 Task: Look for space in Vlagtwedde, Netherlands from 6th September, 2023 to 10th September, 2023 for 1 adult in price range Rs.9000 to Rs.17000. Place can be private room with 1  bedroom having 1 bed and 1 bathroom. Property type can be house, flat, guest house, hotel. Booking option can be shelf check-in. Required host language is English.
Action: Mouse moved to (459, 115)
Screenshot: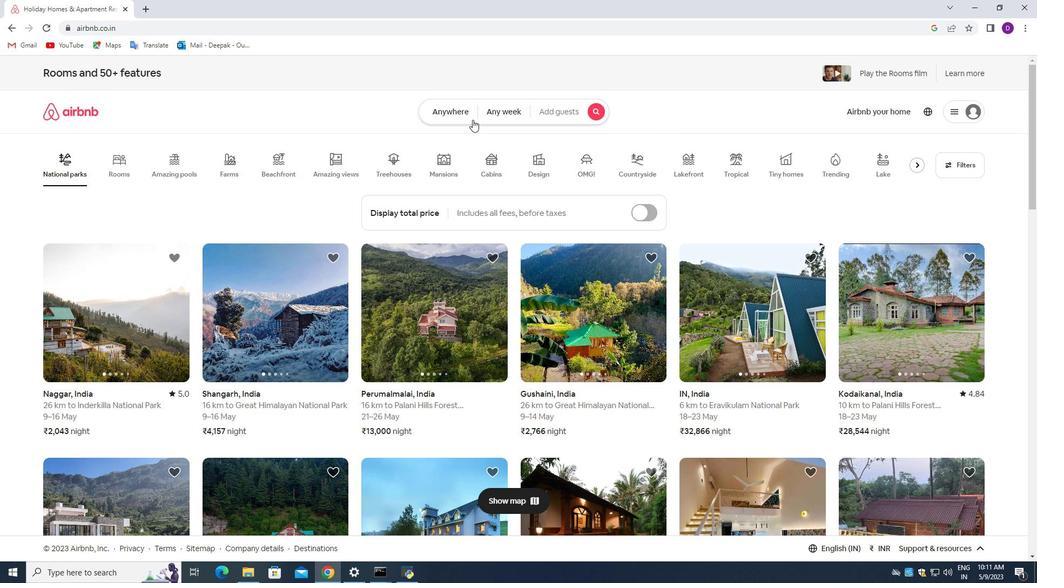 
Action: Mouse pressed left at (459, 115)
Screenshot: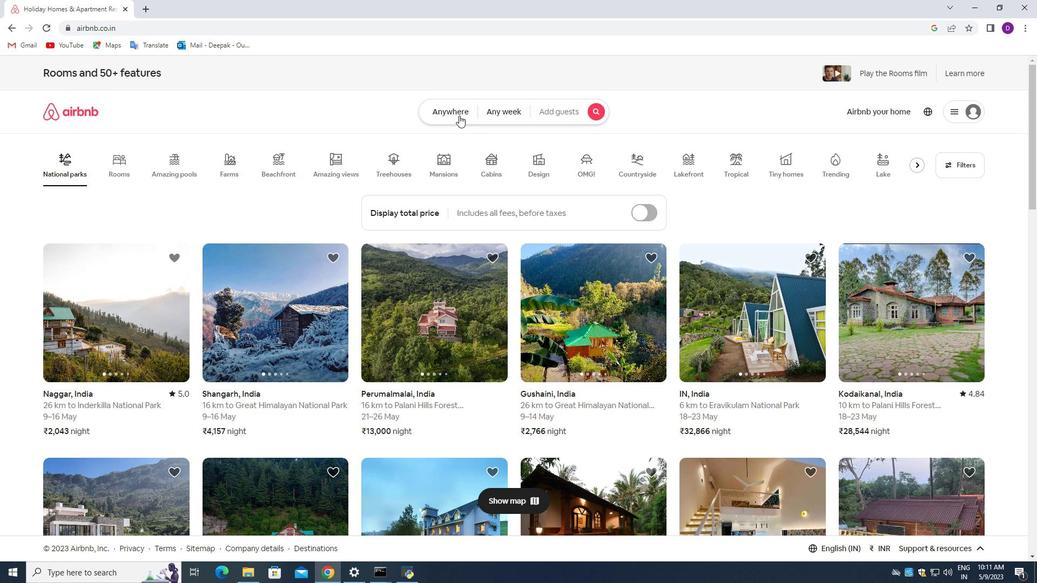 
Action: Key pressed <Key.shift><Key.shift><Key.shift>V
Screenshot: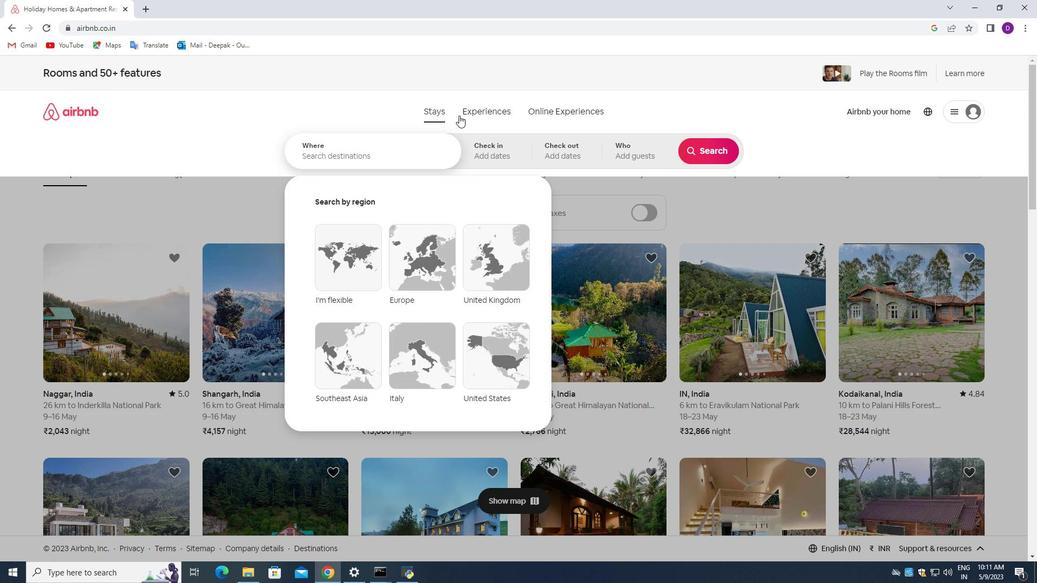 
Action: Mouse moved to (313, 156)
Screenshot: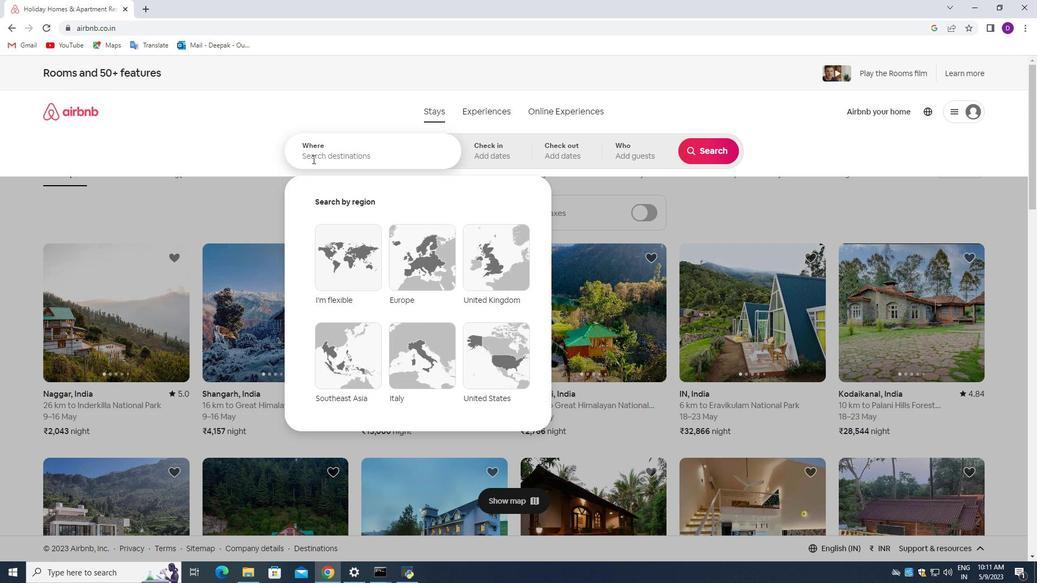 
Action: Mouse pressed left at (313, 156)
Screenshot: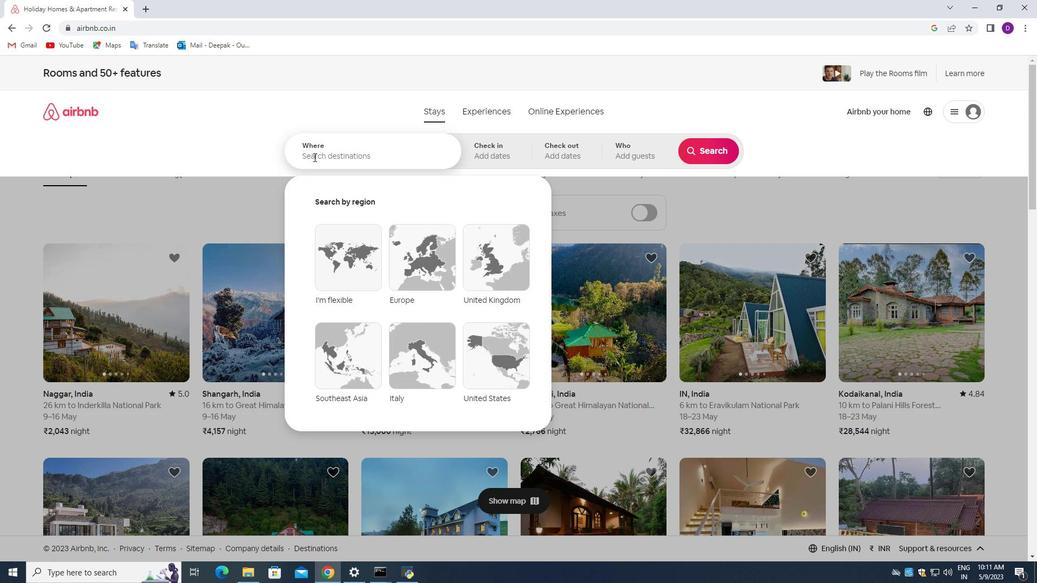 
Action: Key pressed <Key.shift>Vianen,<Key.space><Key.shift>Netherland
Screenshot: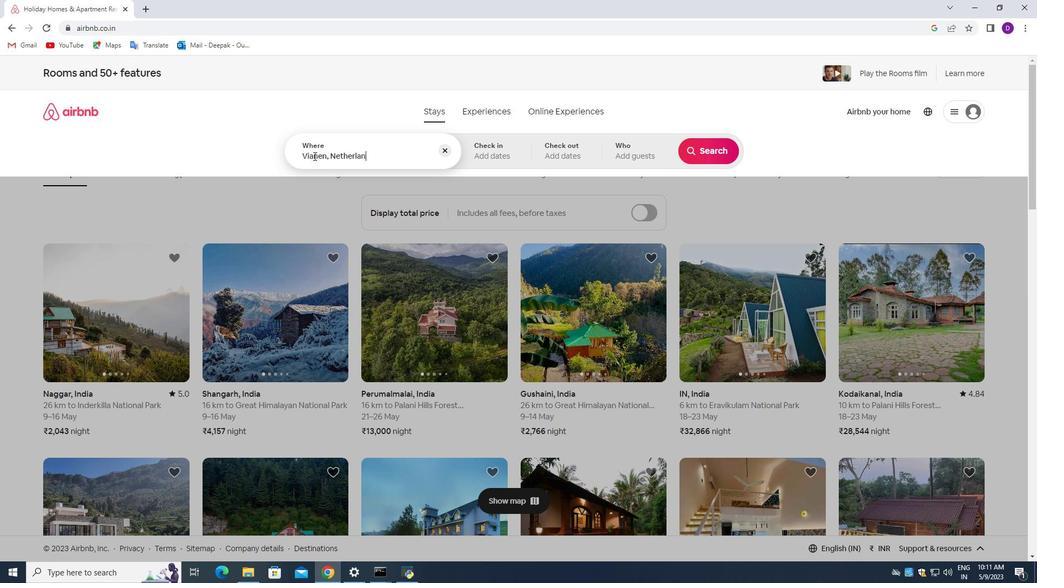 
Action: Mouse moved to (522, 211)
Screenshot: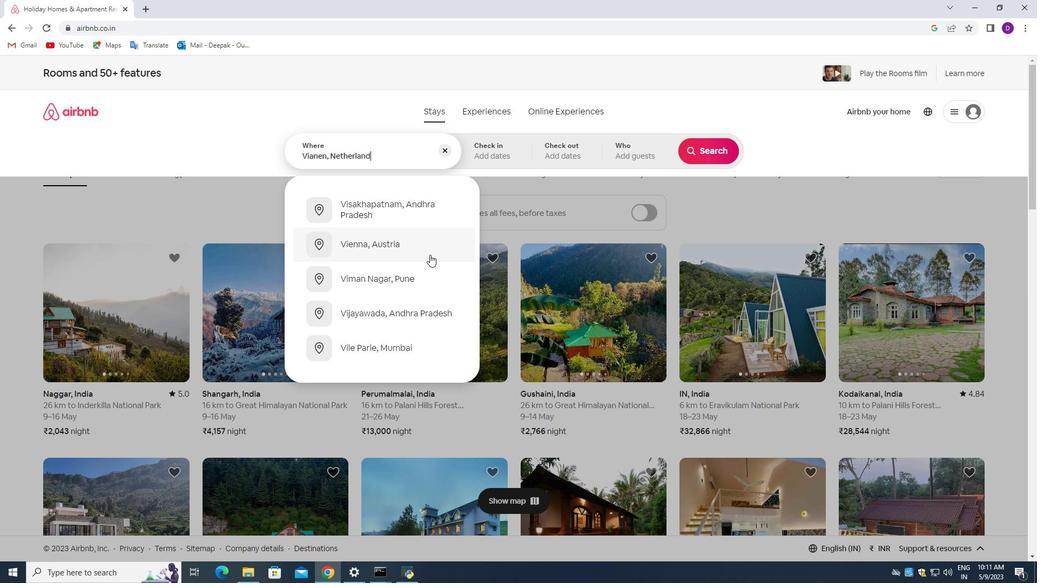 
Action: Key pressed <Key.enter>
Screenshot: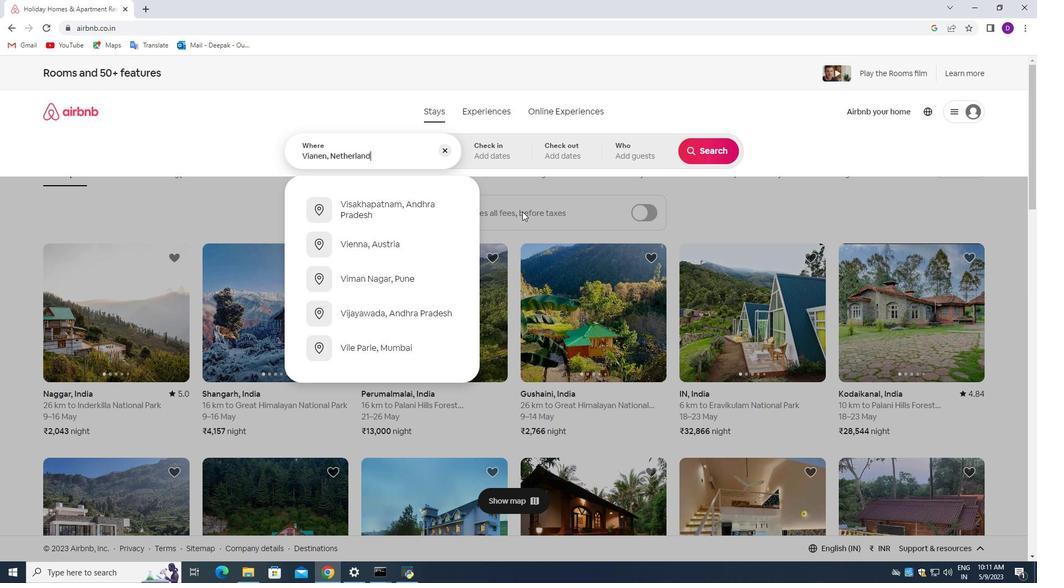 
Action: Mouse moved to (667, 311)
Screenshot: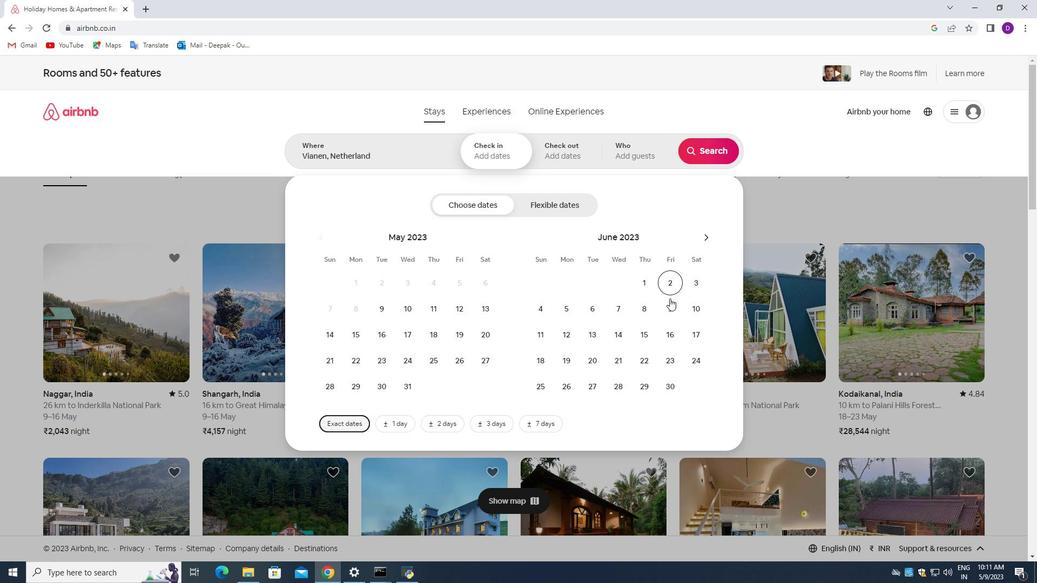 
Action: Mouse pressed left at (667, 311)
Screenshot: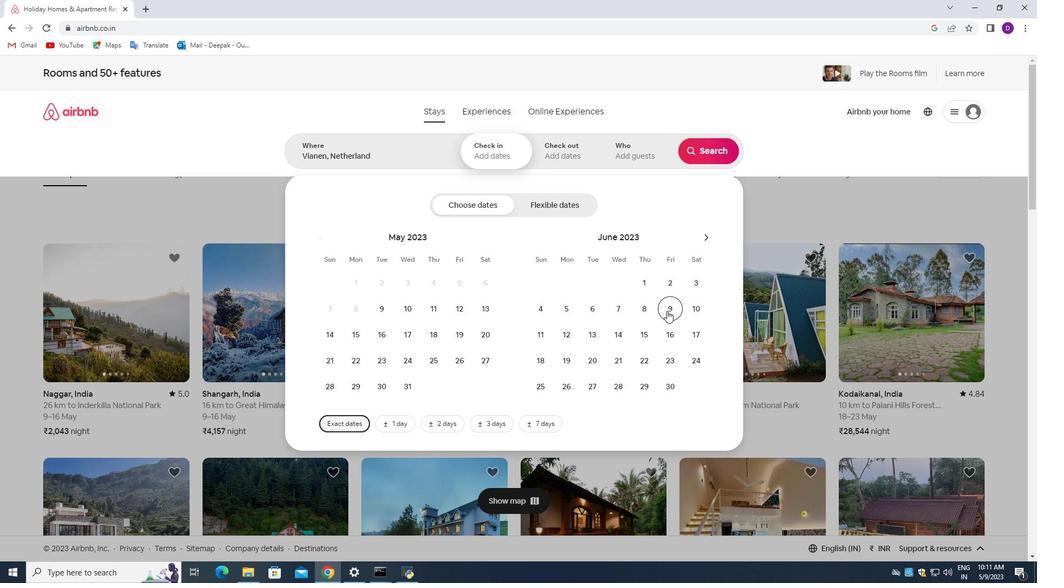 
Action: Mouse moved to (687, 331)
Screenshot: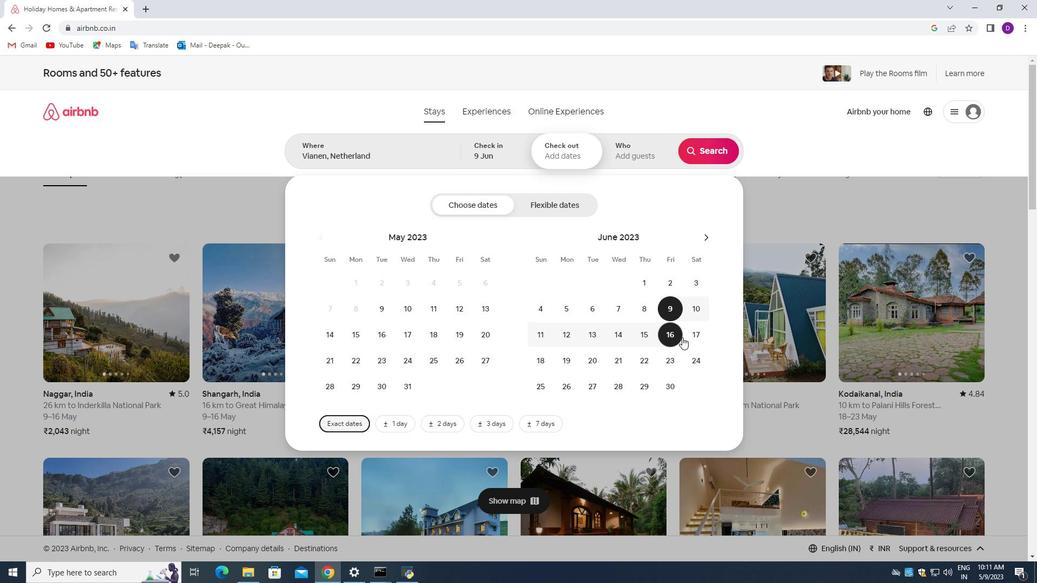 
Action: Mouse pressed left at (687, 331)
Screenshot: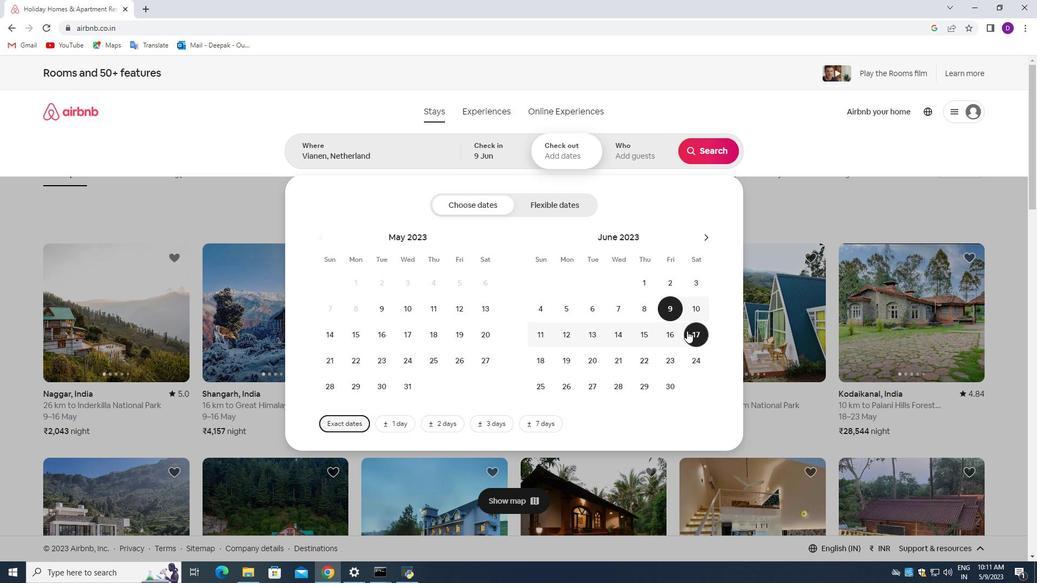 
Action: Mouse moved to (626, 161)
Screenshot: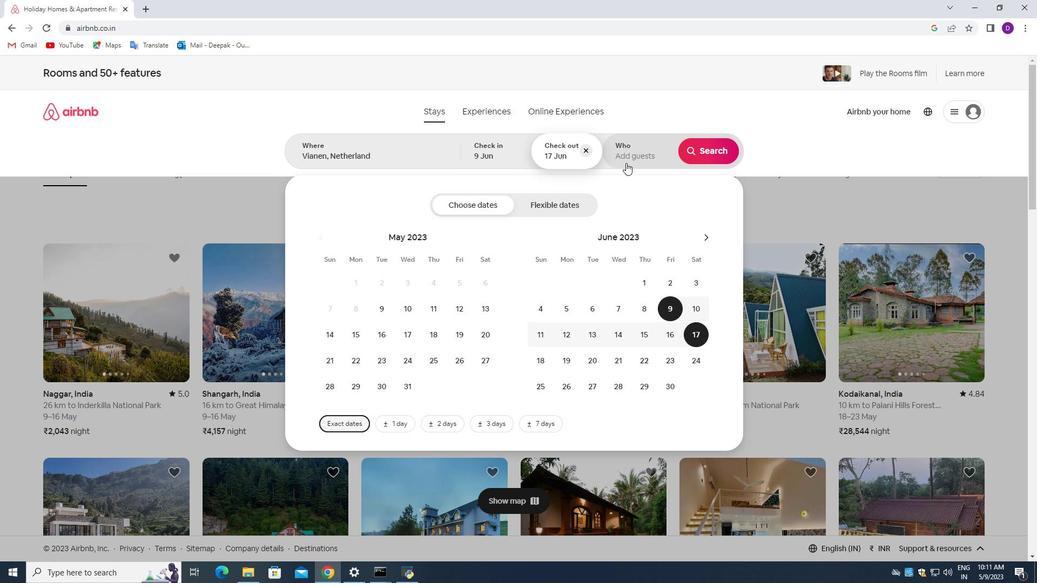 
Action: Mouse pressed left at (626, 161)
Screenshot: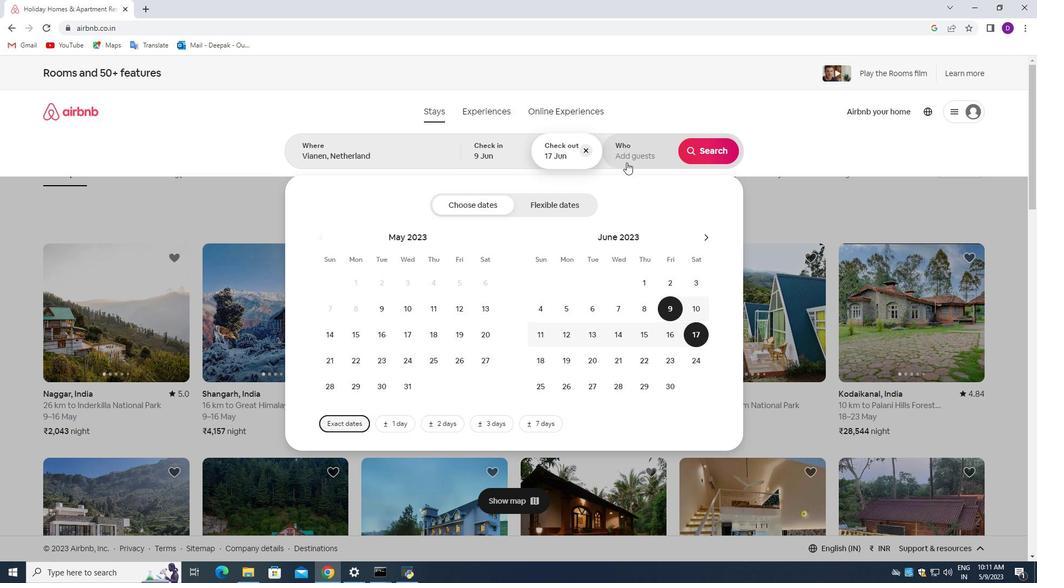 
Action: Mouse moved to (709, 203)
Screenshot: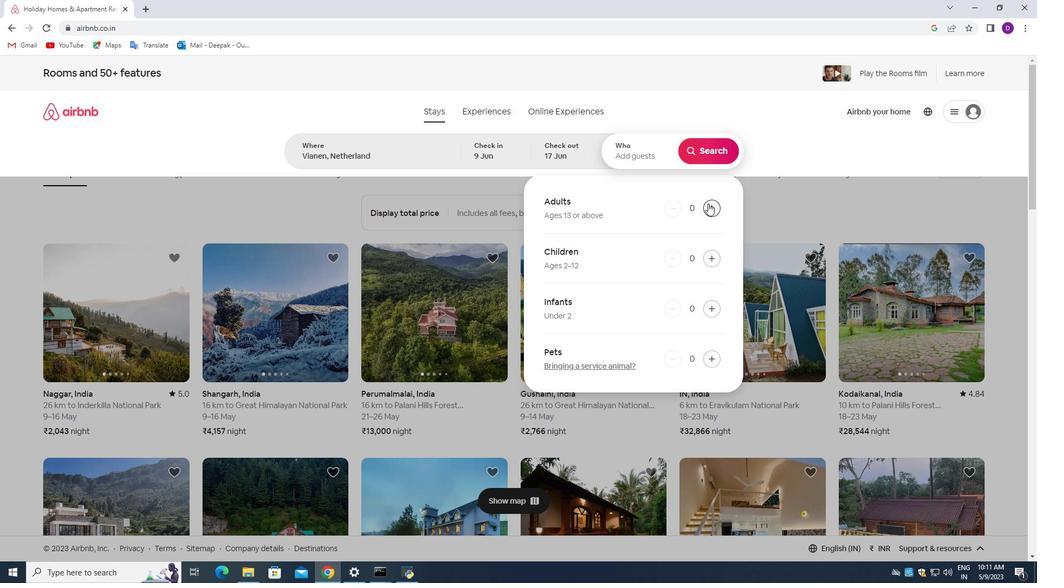 
Action: Mouse pressed left at (709, 203)
Screenshot: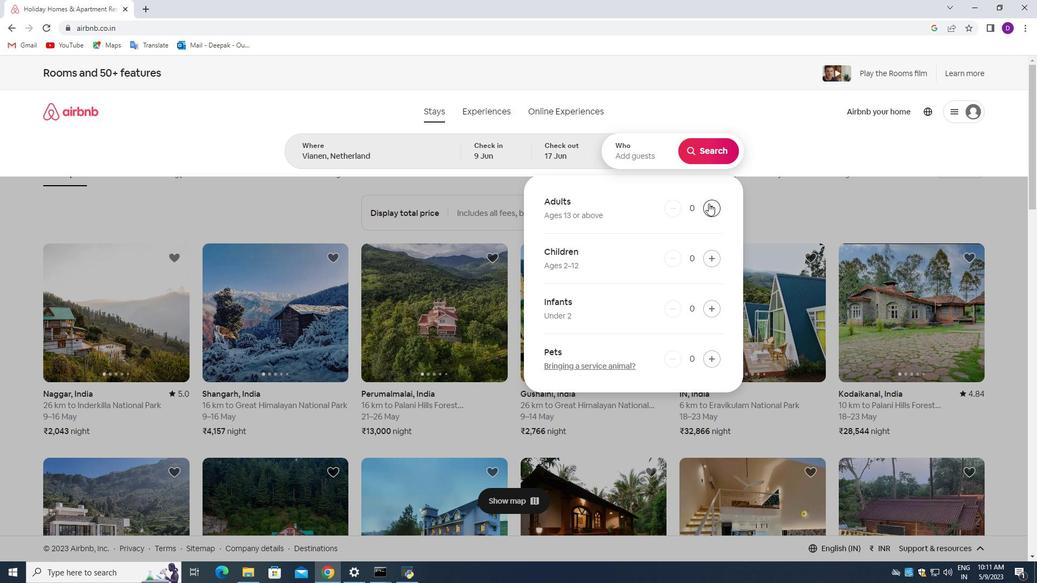 
Action: Mouse pressed left at (709, 203)
Screenshot: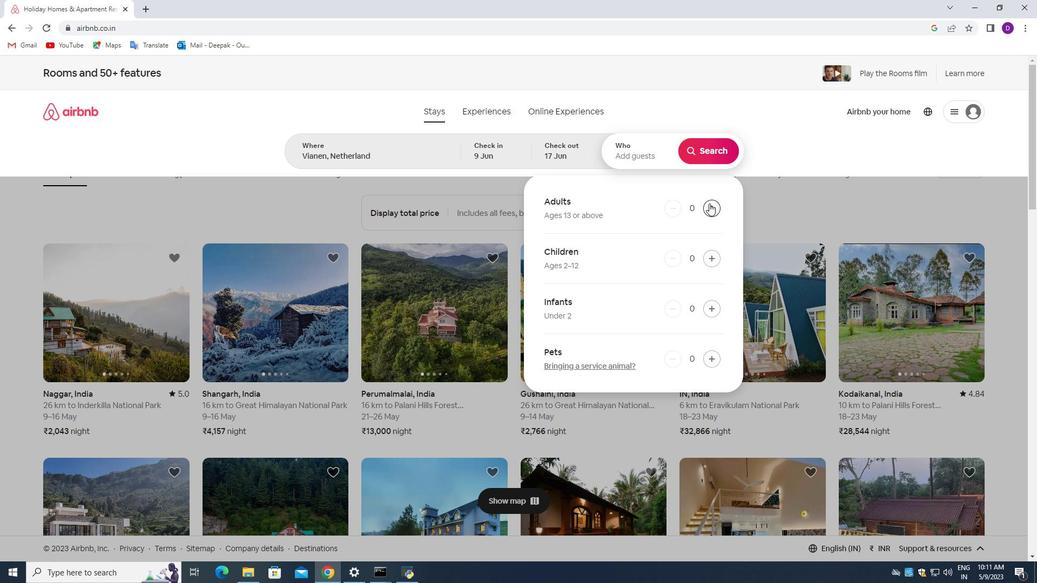 
Action: Mouse moved to (707, 152)
Screenshot: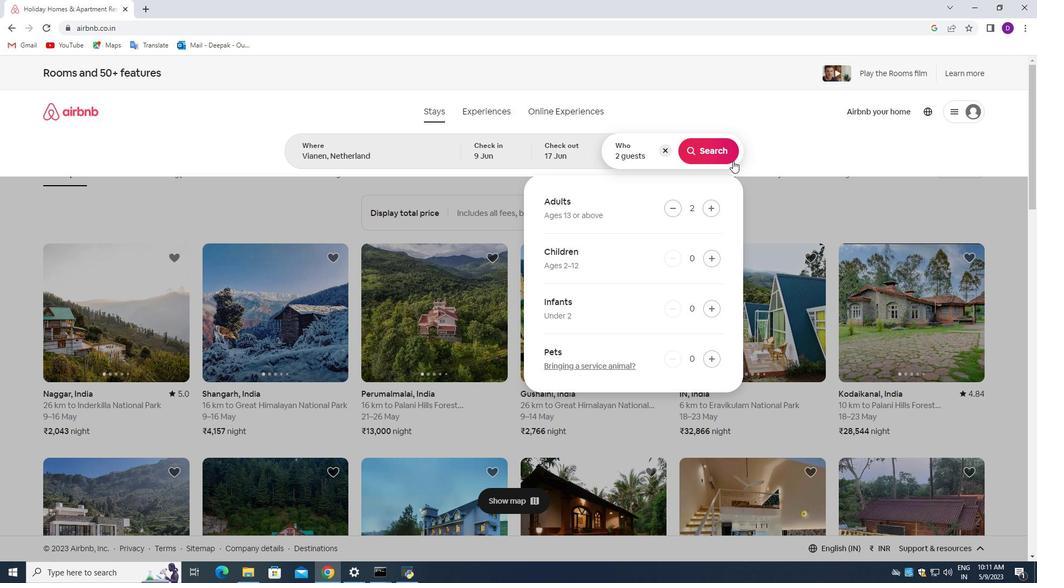 
Action: Mouse pressed left at (707, 152)
Screenshot: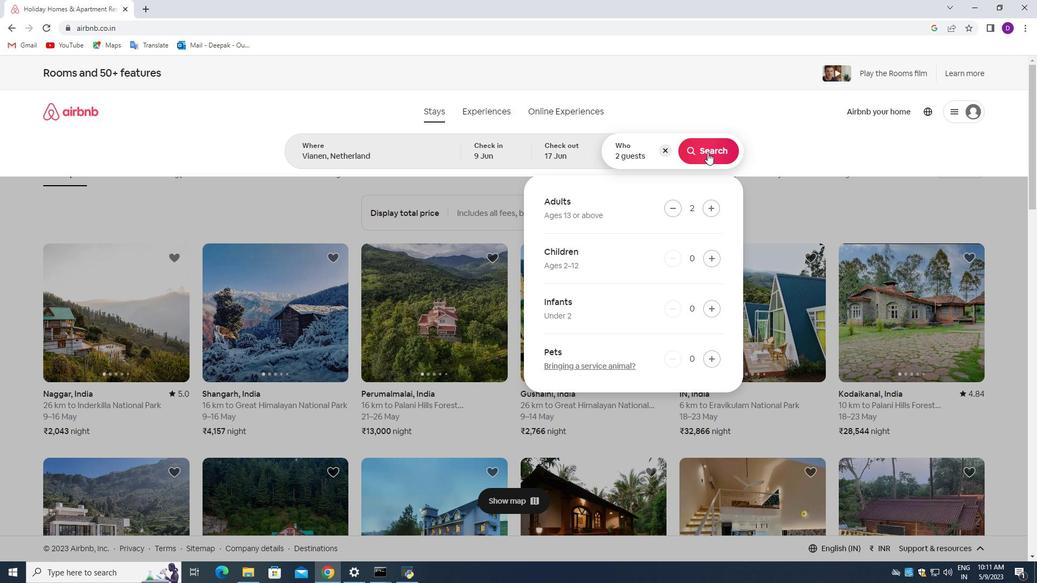 
